 Task: Change polyline line weight to 2PX.
Action: Mouse moved to (340, 286)
Screenshot: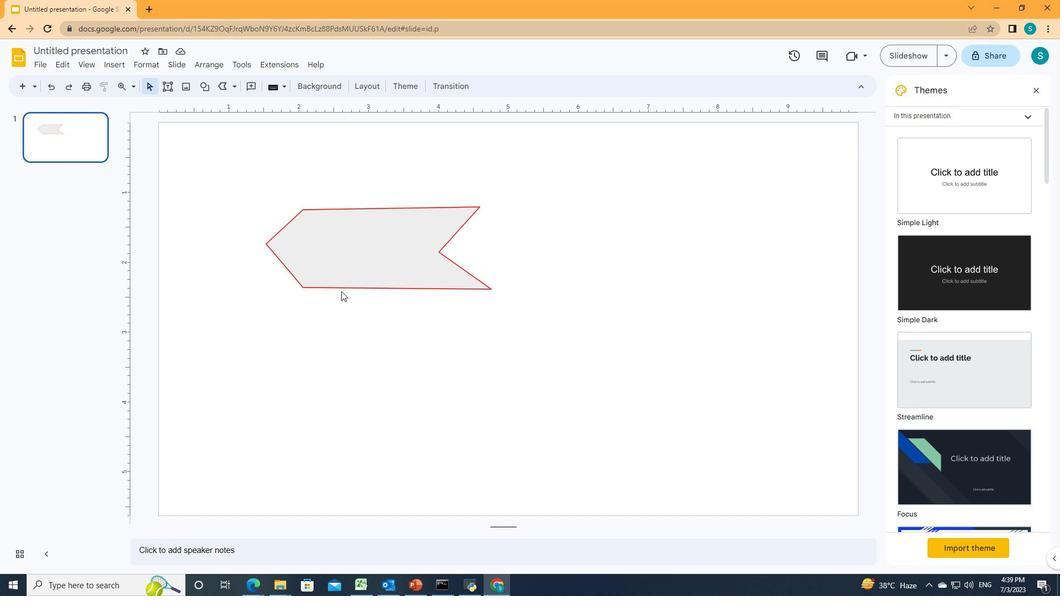 
Action: Mouse pressed left at (340, 286)
Screenshot: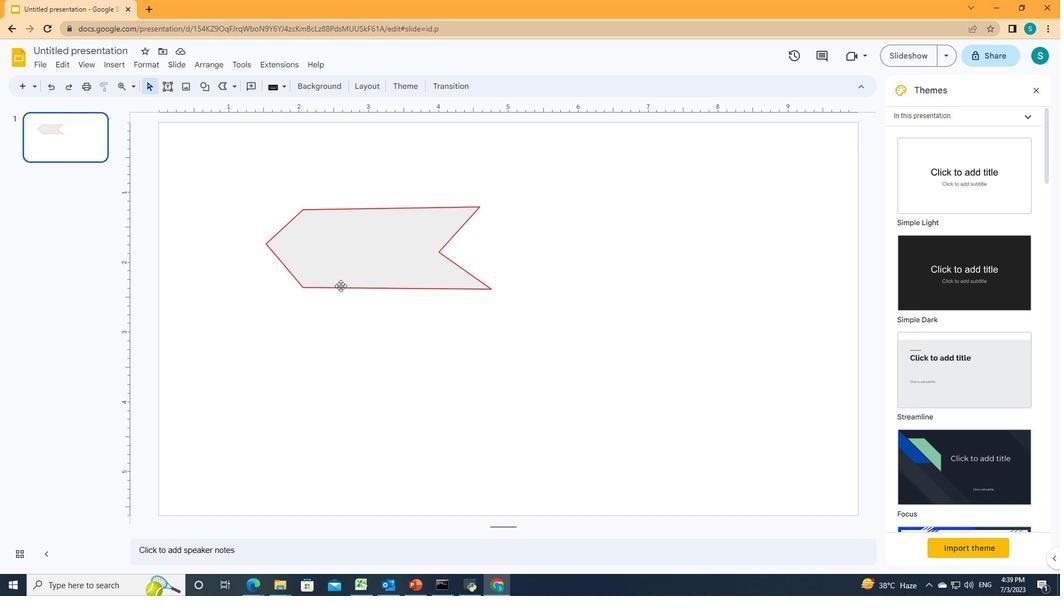 
Action: Mouse moved to (282, 87)
Screenshot: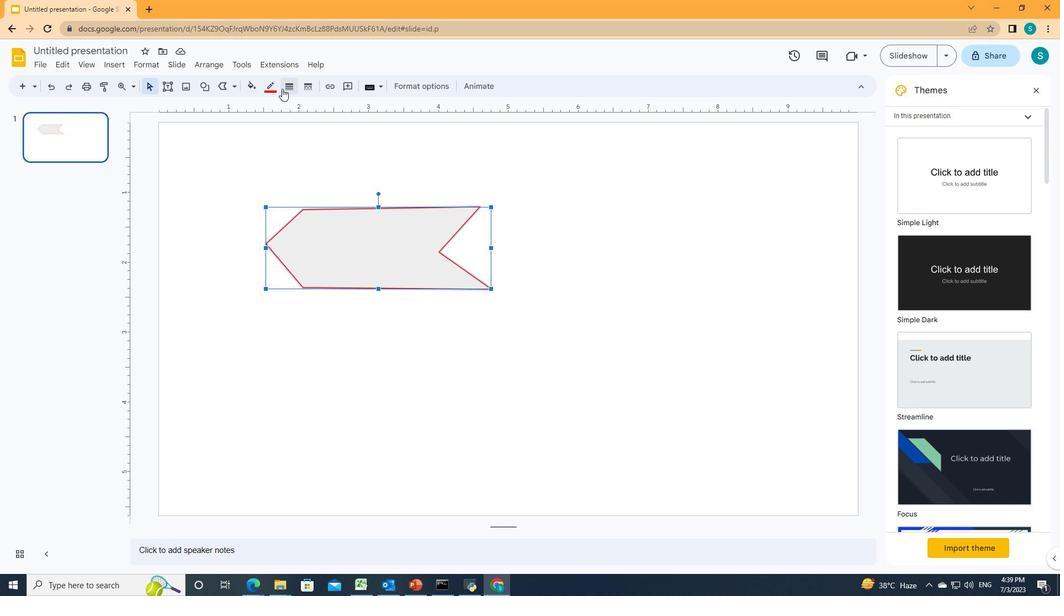 
Action: Mouse pressed left at (282, 87)
Screenshot: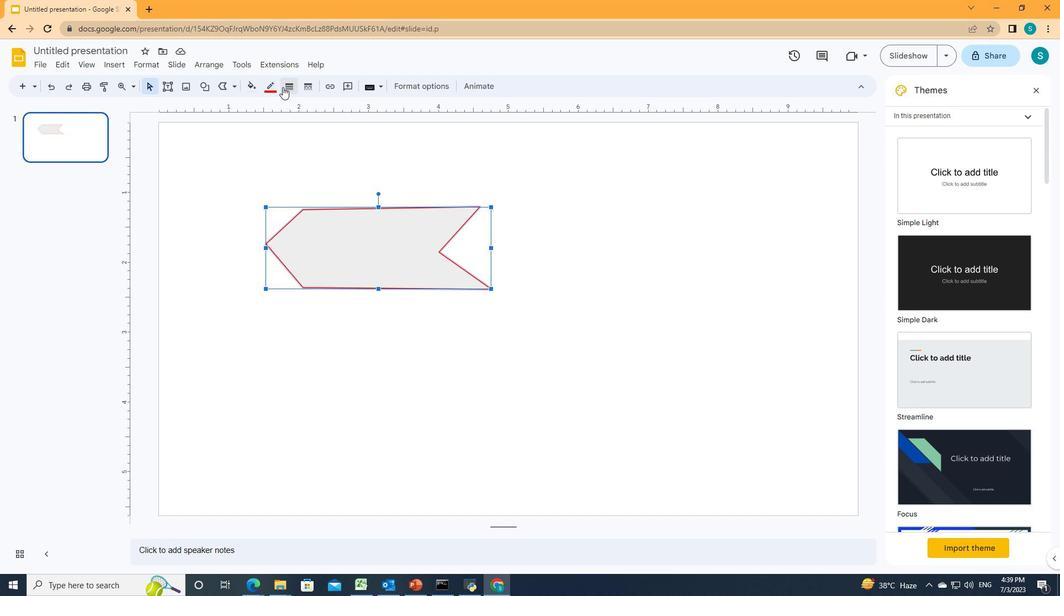 
Action: Mouse moved to (299, 122)
Screenshot: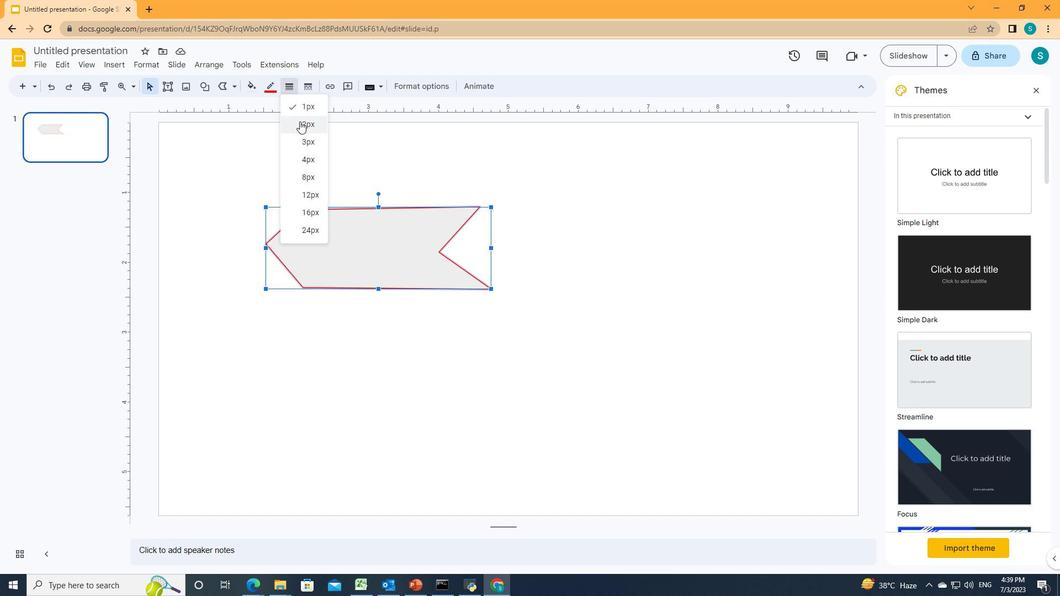 
Action: Mouse pressed left at (299, 122)
Screenshot: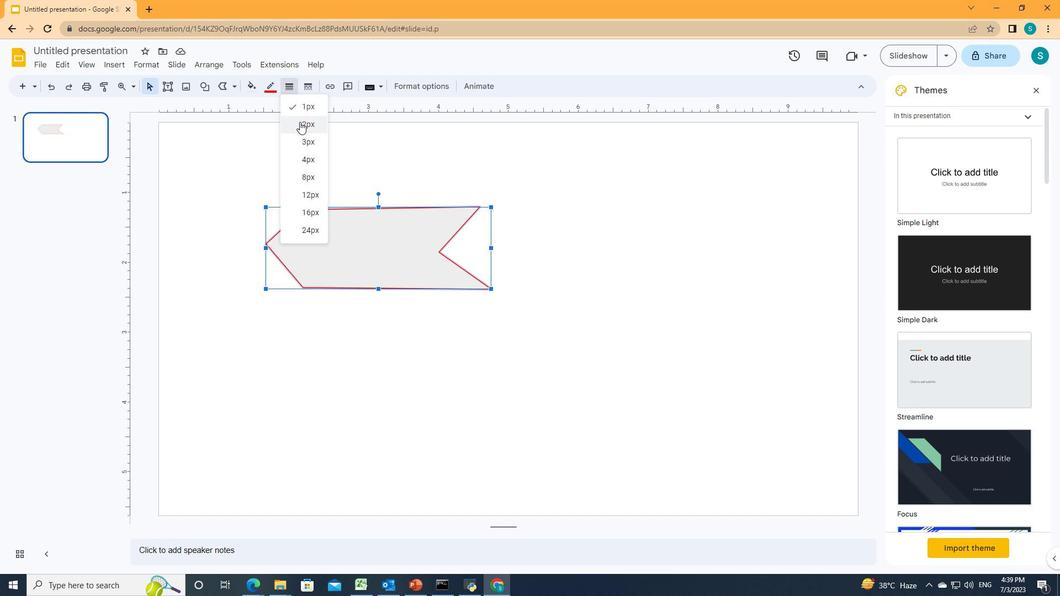 
Action: Mouse moved to (341, 338)
Screenshot: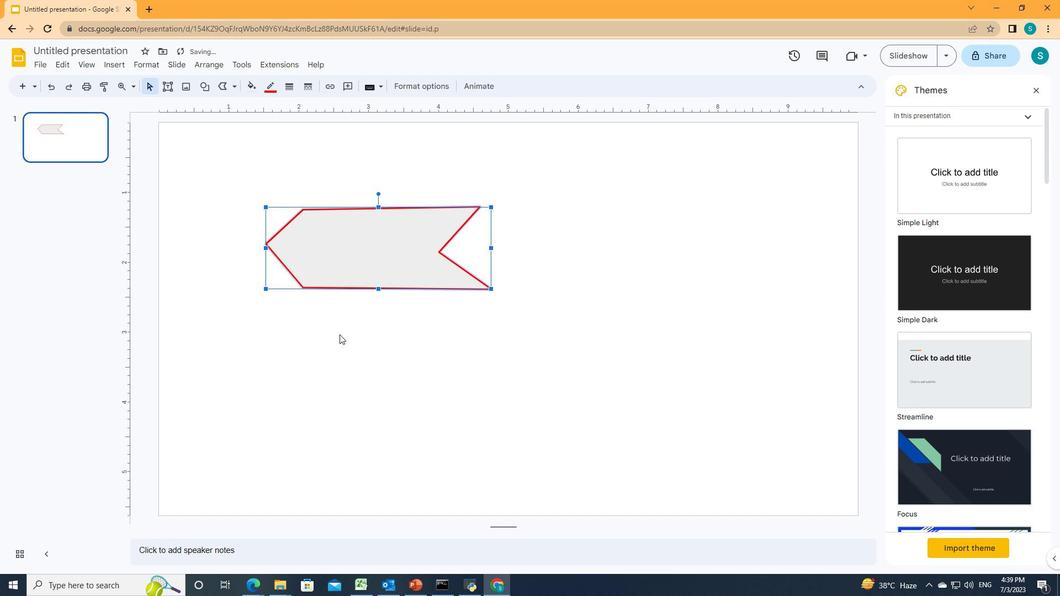 
Action: Mouse pressed left at (341, 338)
Screenshot: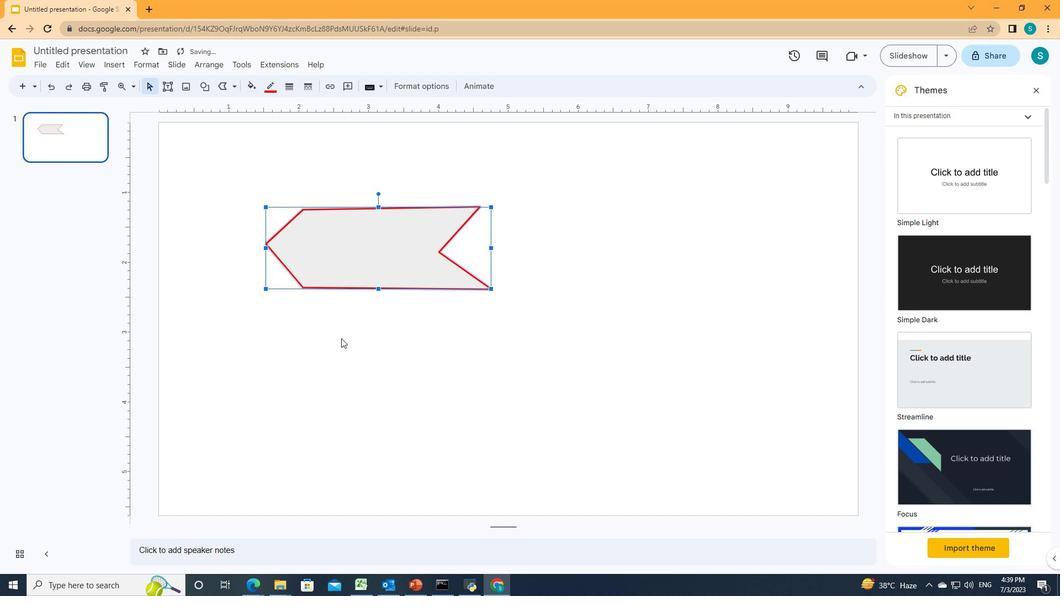 
